 Task: Insert an image of a "cat" size height scale 193 % of the image.
Action: Mouse moved to (151, 64)
Screenshot: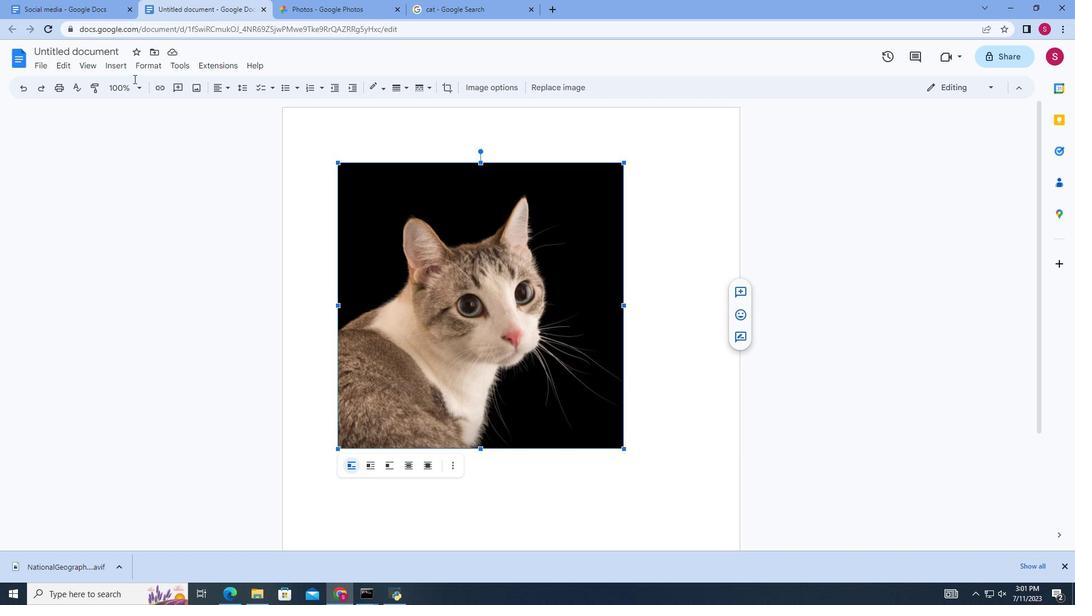 
Action: Mouse pressed left at (151, 64)
Screenshot: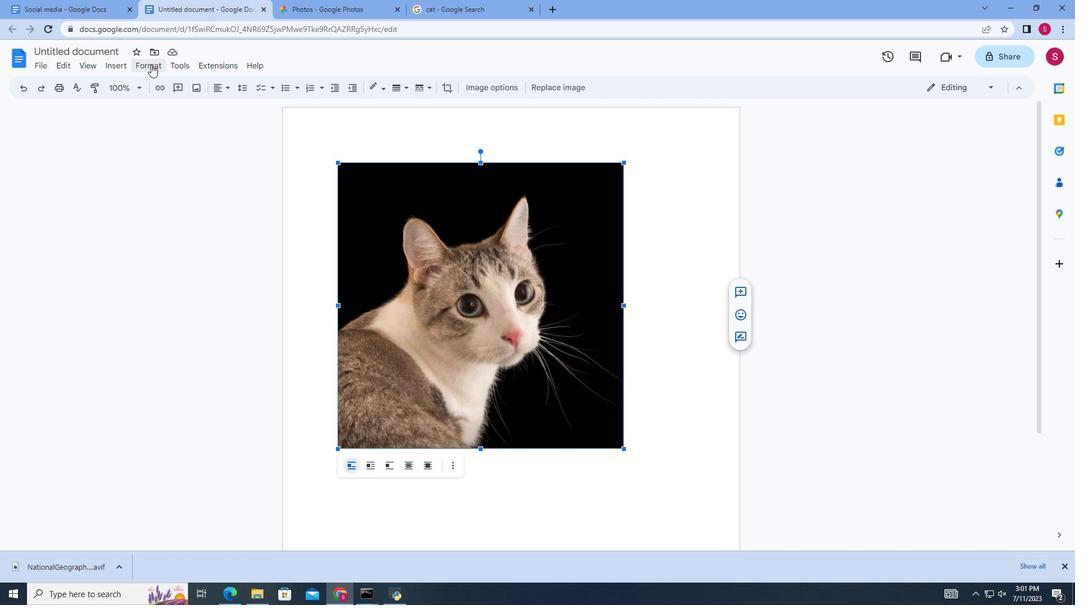 
Action: Mouse moved to (373, 343)
Screenshot: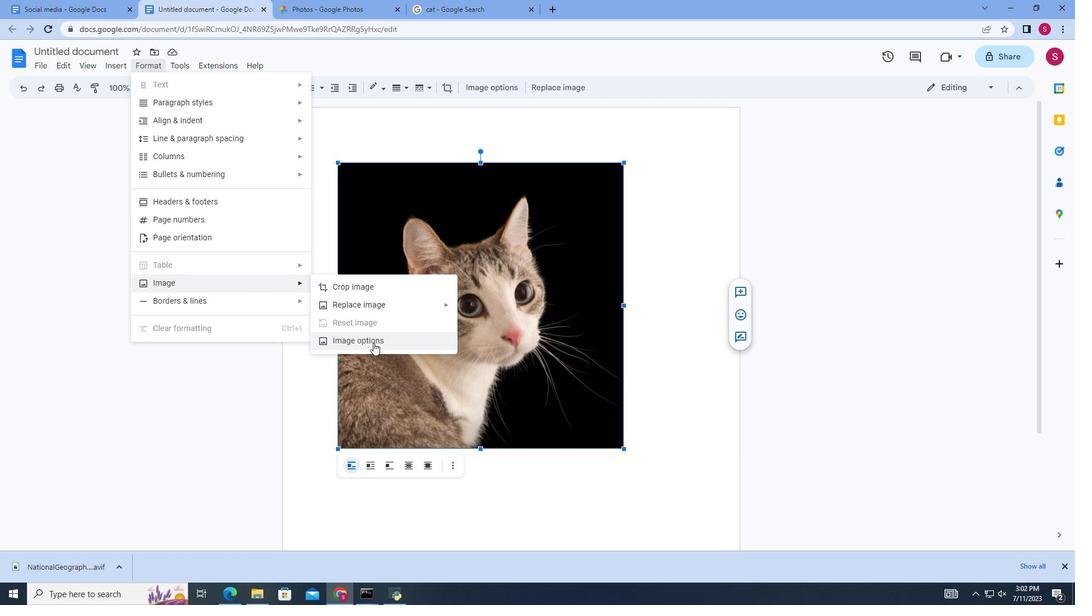 
Action: Mouse pressed left at (373, 343)
Screenshot: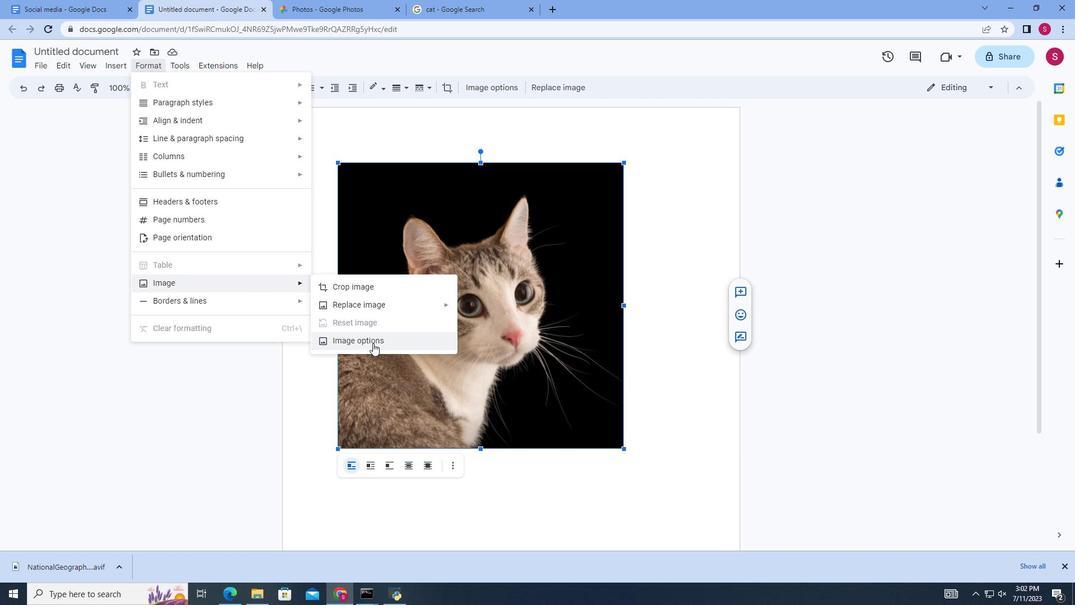 
Action: Mouse moved to (940, 116)
Screenshot: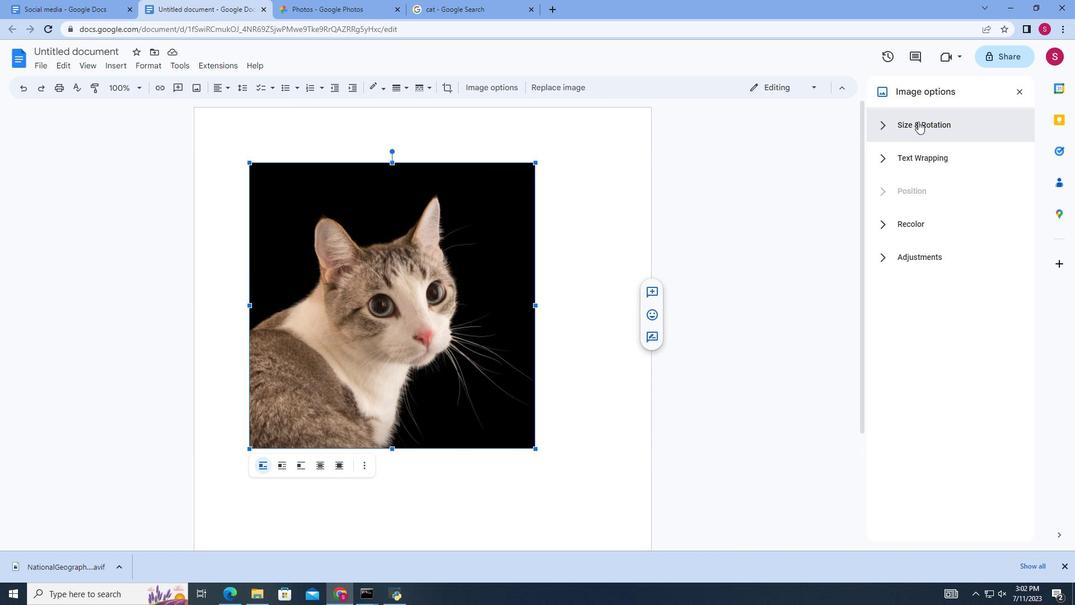 
Action: Mouse pressed left at (940, 116)
Screenshot: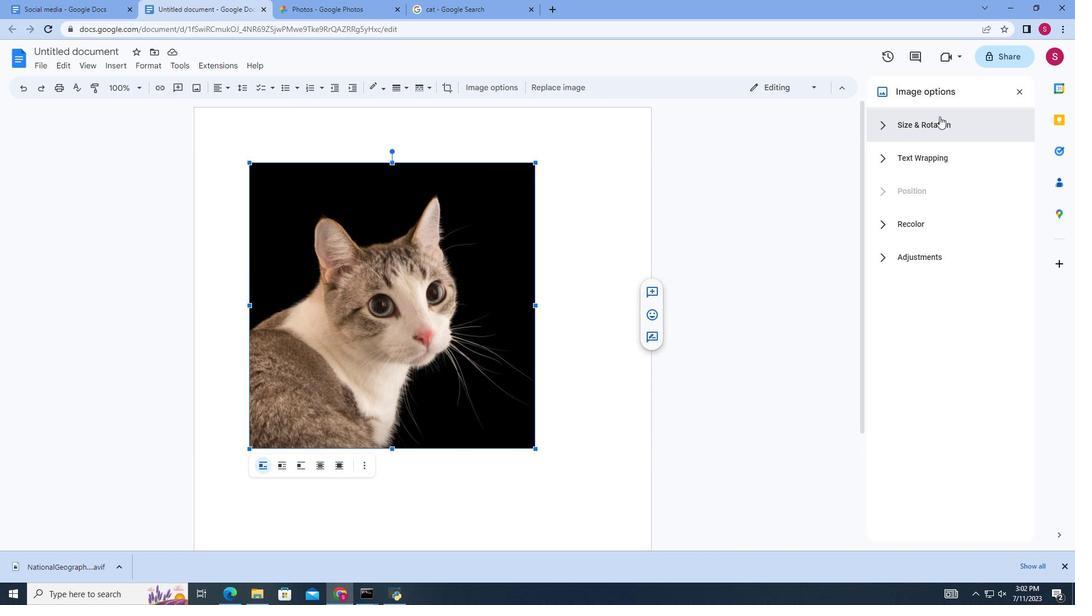 
Action: Mouse moved to (968, 224)
Screenshot: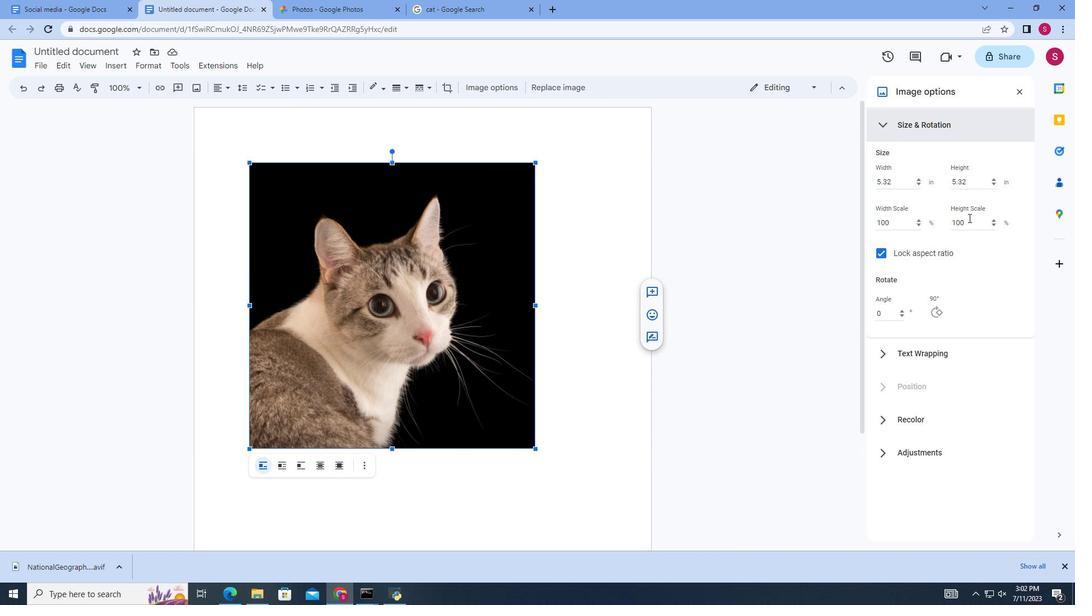 
Action: Mouse pressed left at (968, 224)
Screenshot: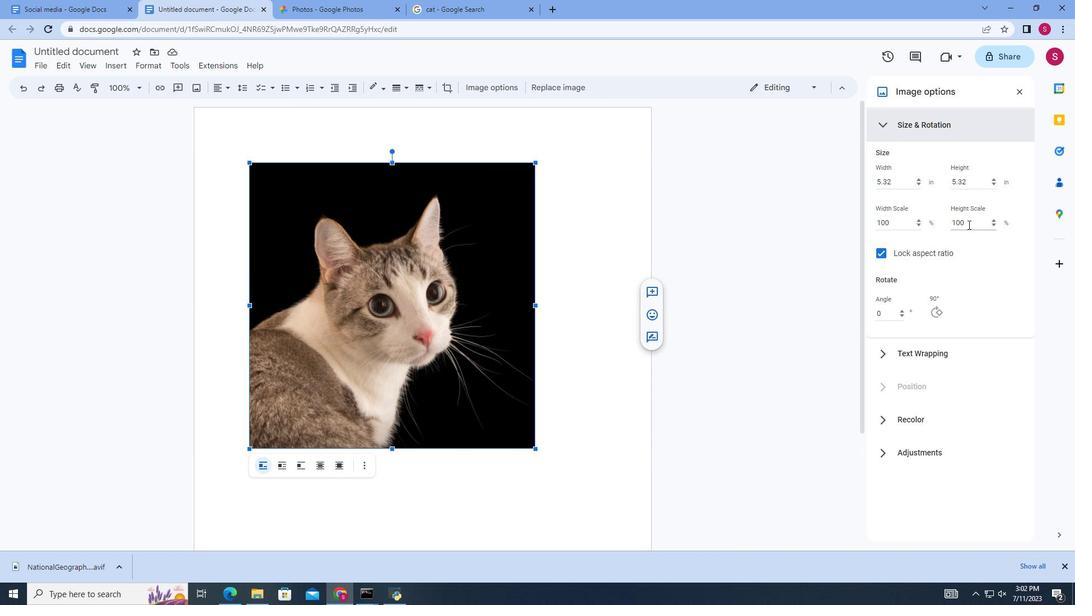 
Action: Key pressed <Key.backspace><Key.backspace><Key.backspace><Key.backspace>193
Screenshot: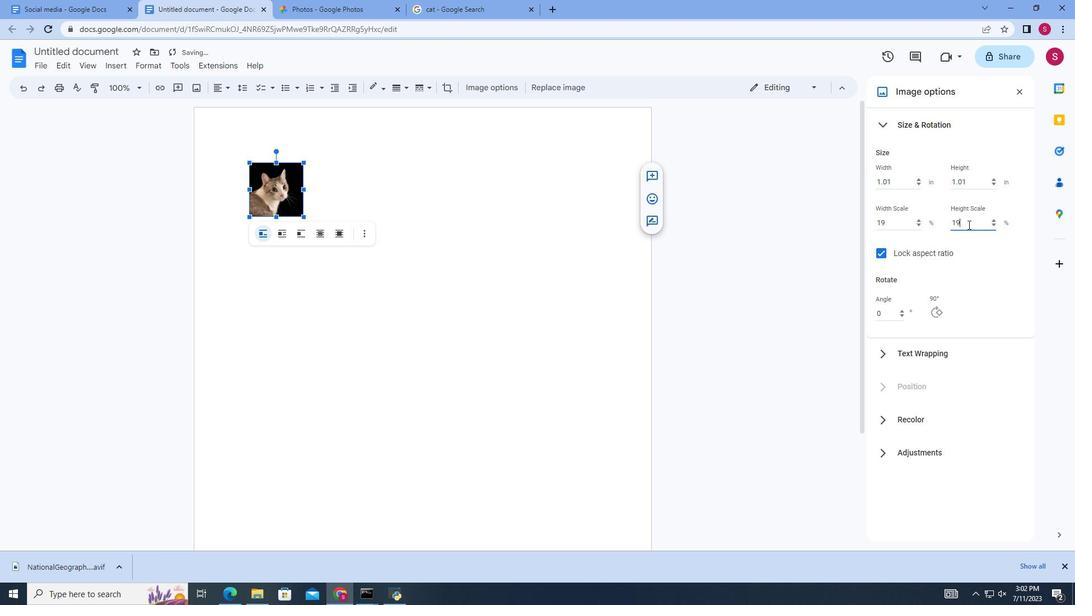 
